 Task: Look for products in the category "More Dips & Spreads" from Cedar's Mediterranean Foods only.
Action: Mouse moved to (864, 339)
Screenshot: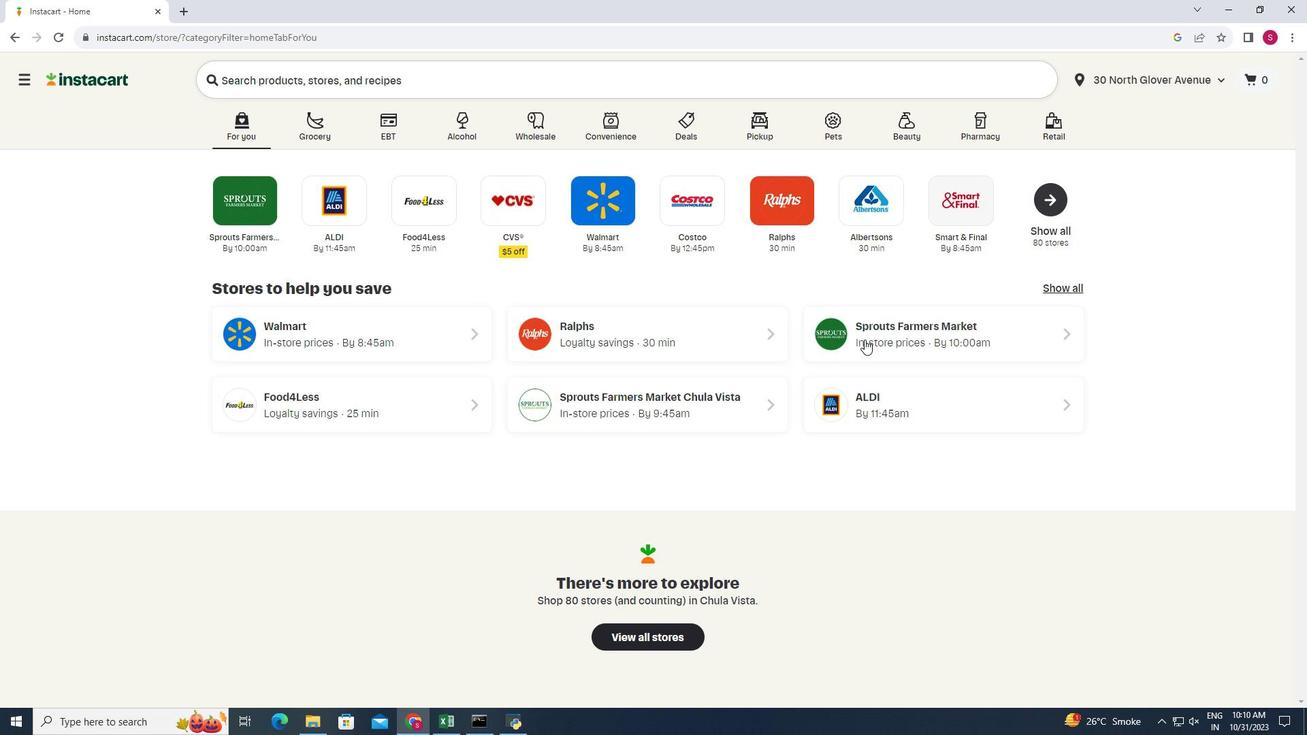 
Action: Mouse pressed left at (864, 339)
Screenshot: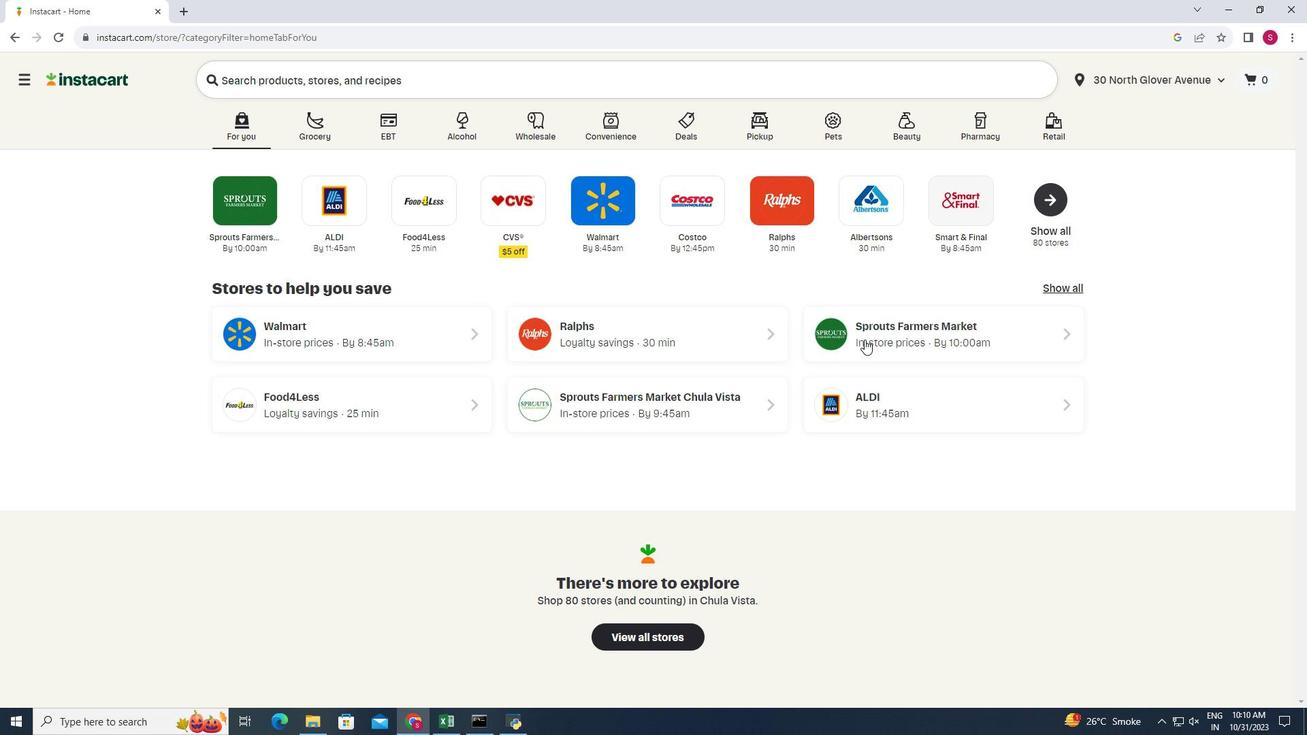 
Action: Mouse moved to (83, 605)
Screenshot: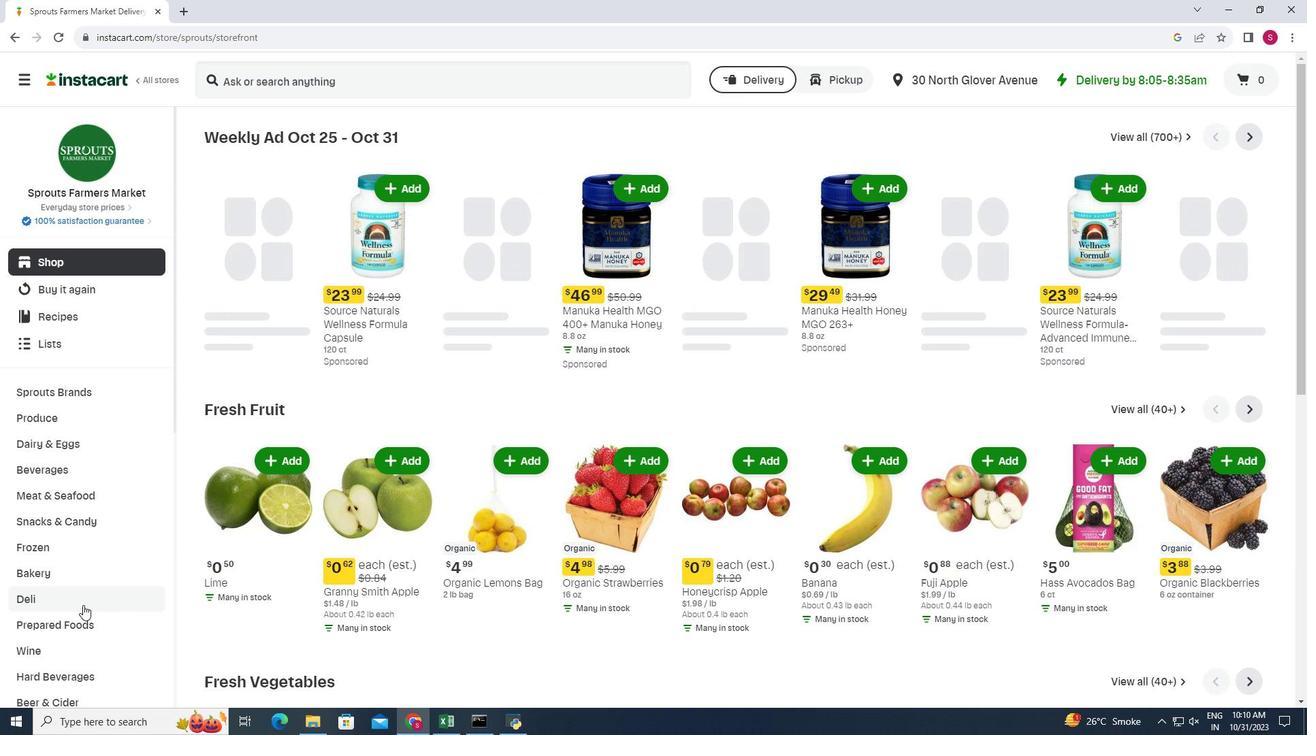 
Action: Mouse pressed left at (83, 605)
Screenshot: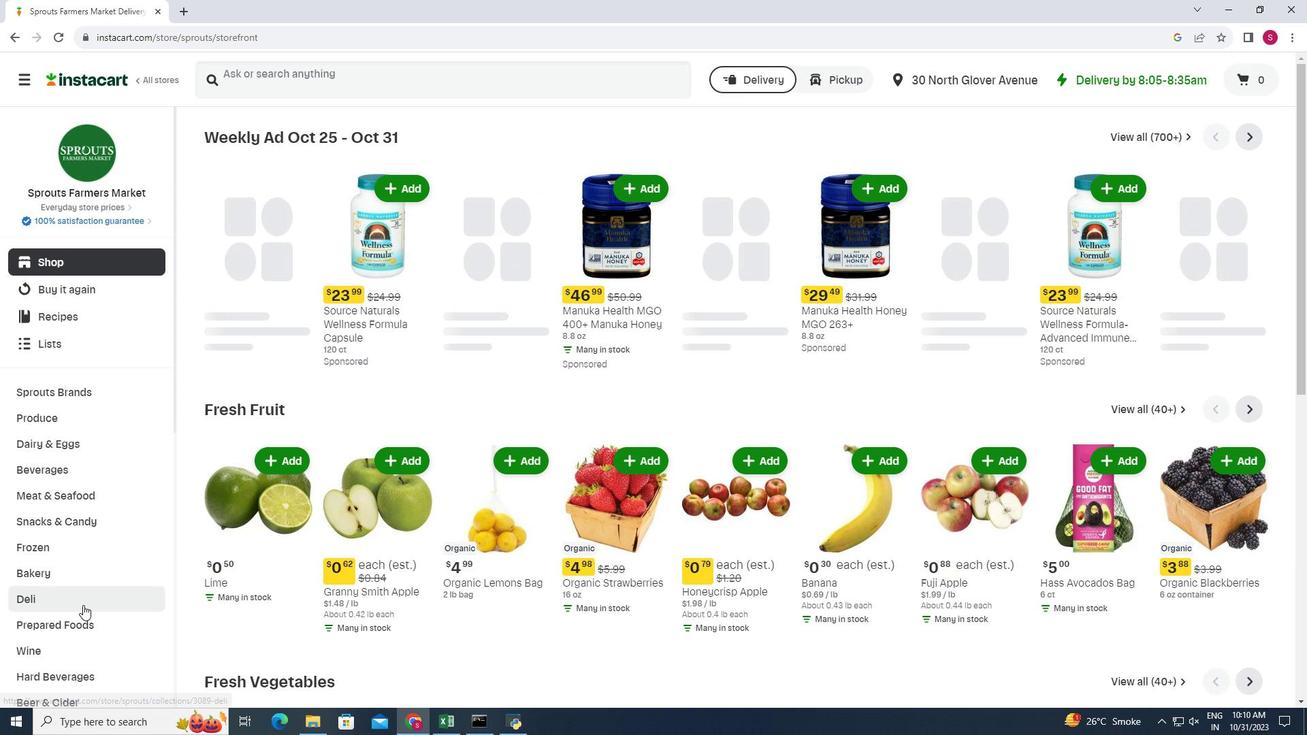 
Action: Mouse moved to (471, 169)
Screenshot: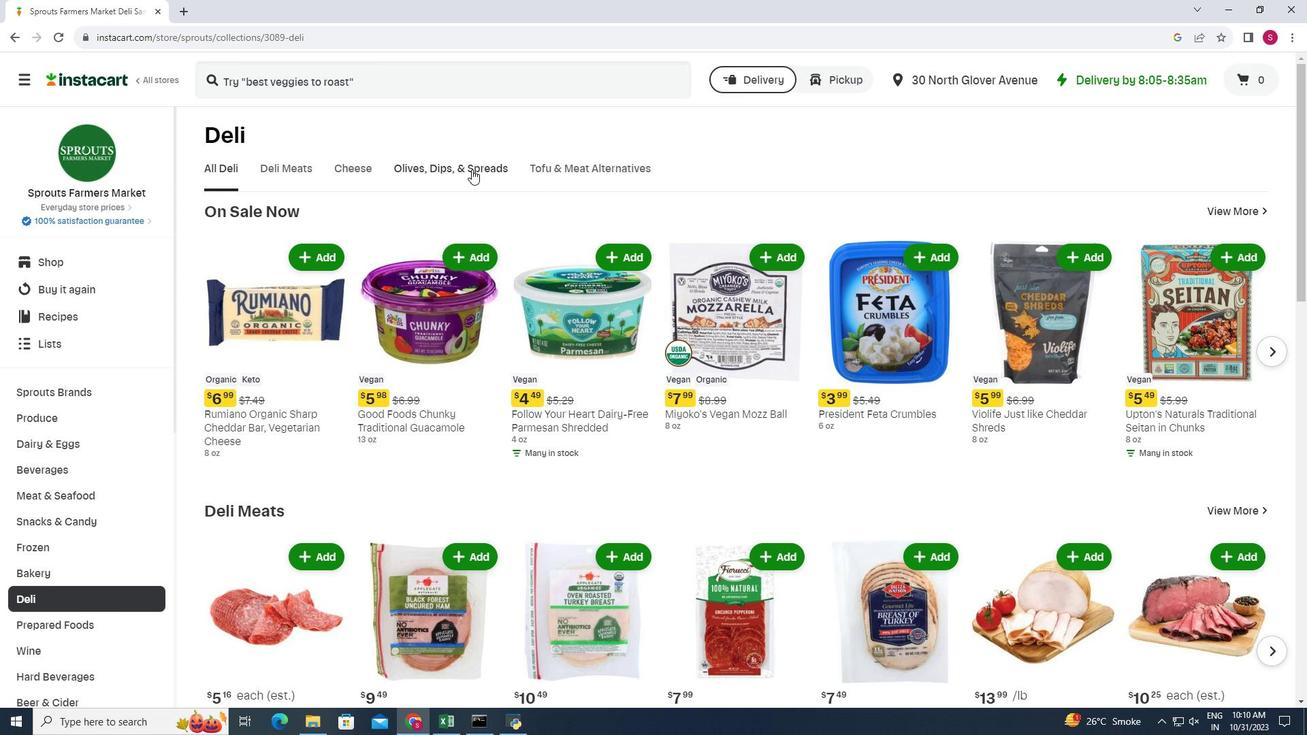 
Action: Mouse pressed left at (471, 169)
Screenshot: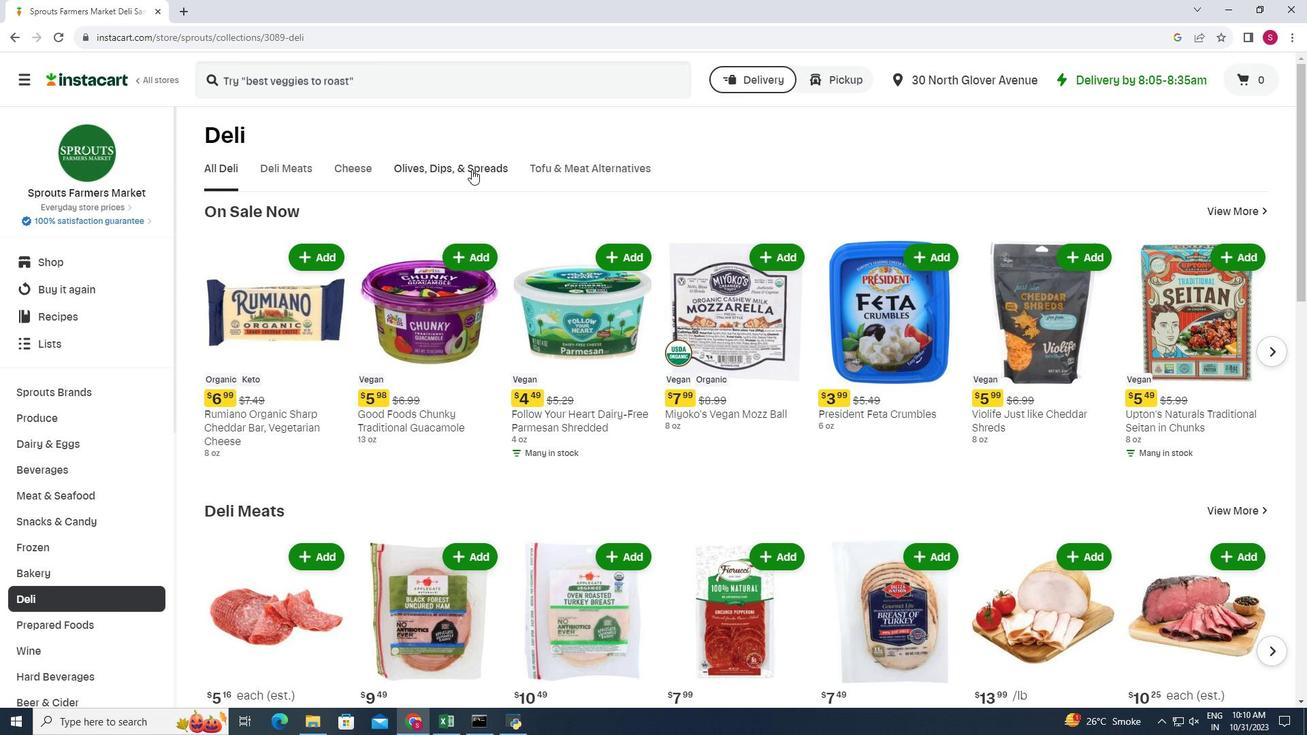 
Action: Mouse moved to (701, 215)
Screenshot: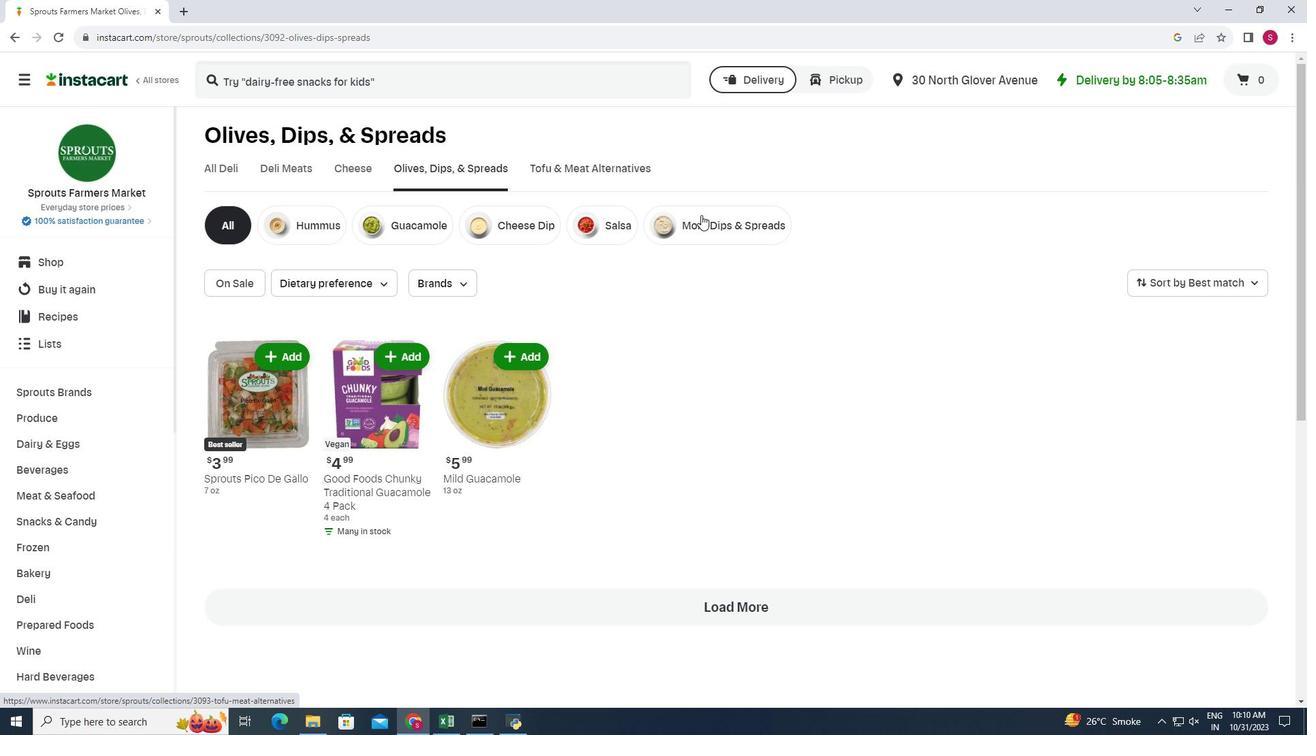
Action: Mouse pressed left at (701, 215)
Screenshot: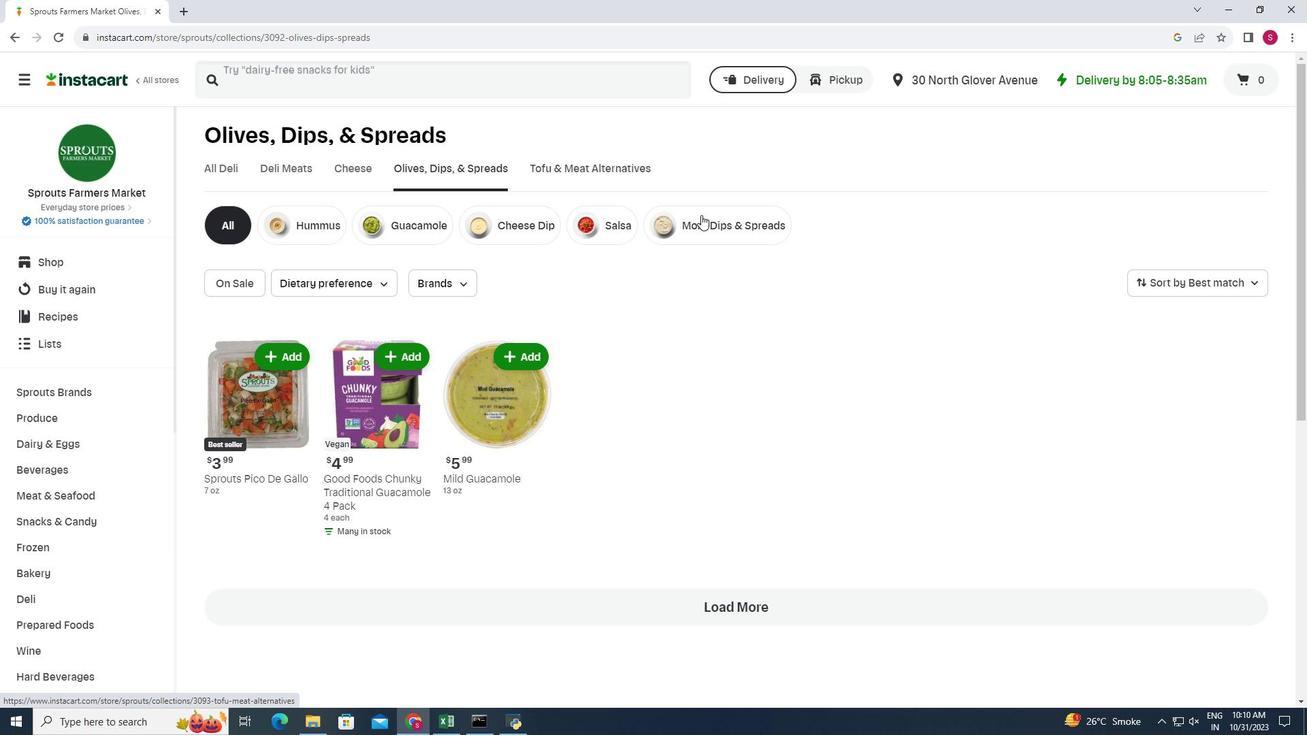 
Action: Mouse moved to (464, 283)
Screenshot: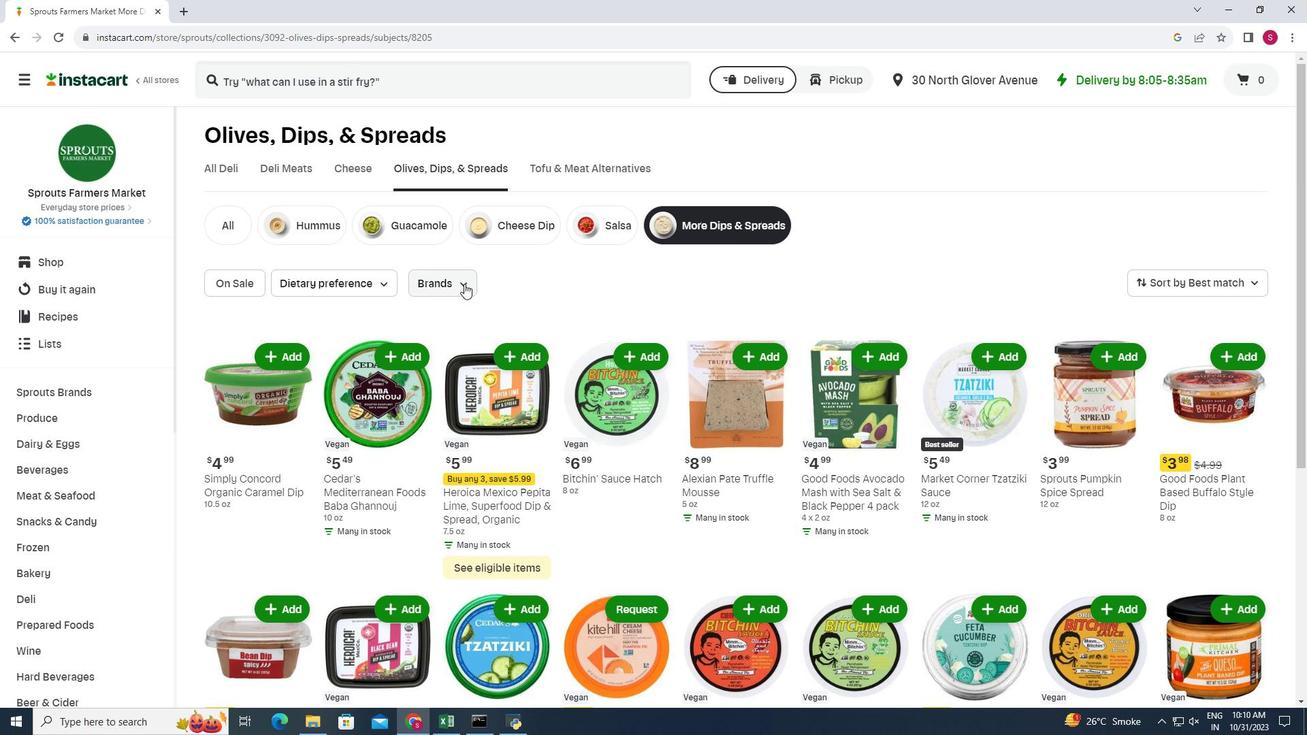 
Action: Mouse pressed left at (464, 283)
Screenshot: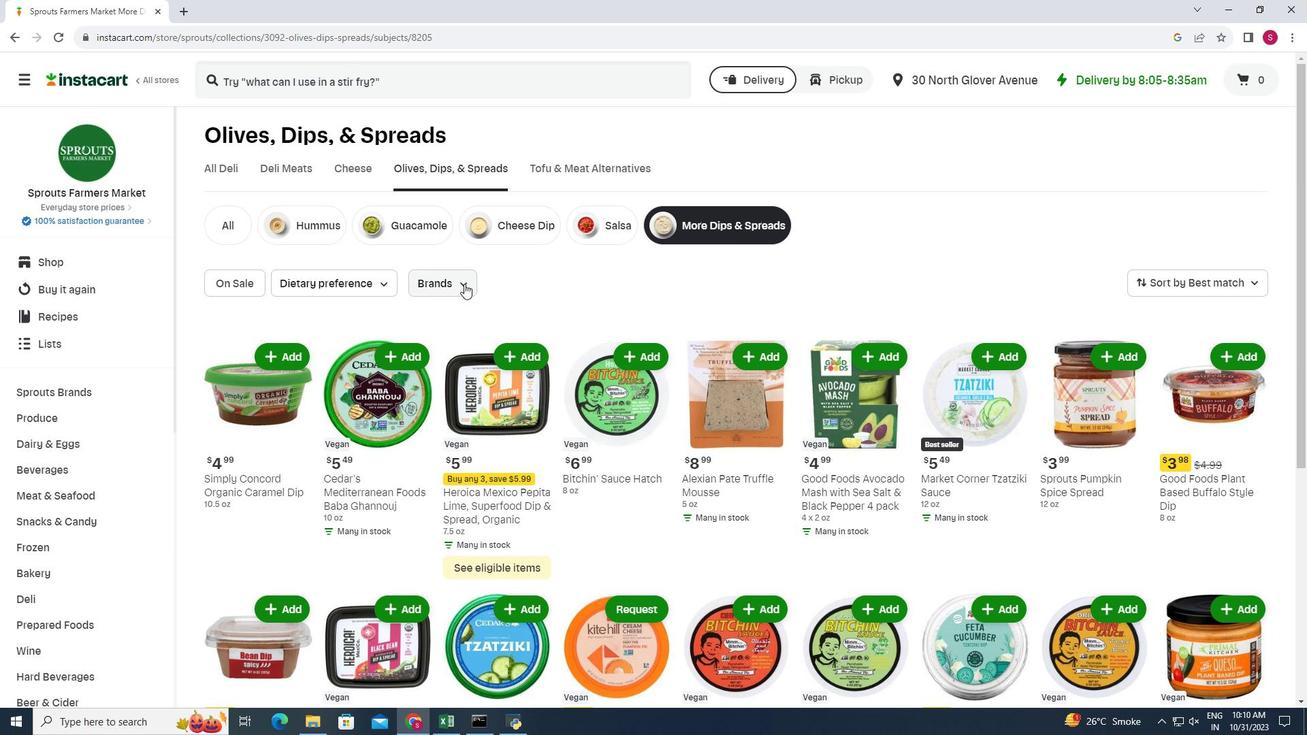 
Action: Mouse moved to (429, 427)
Screenshot: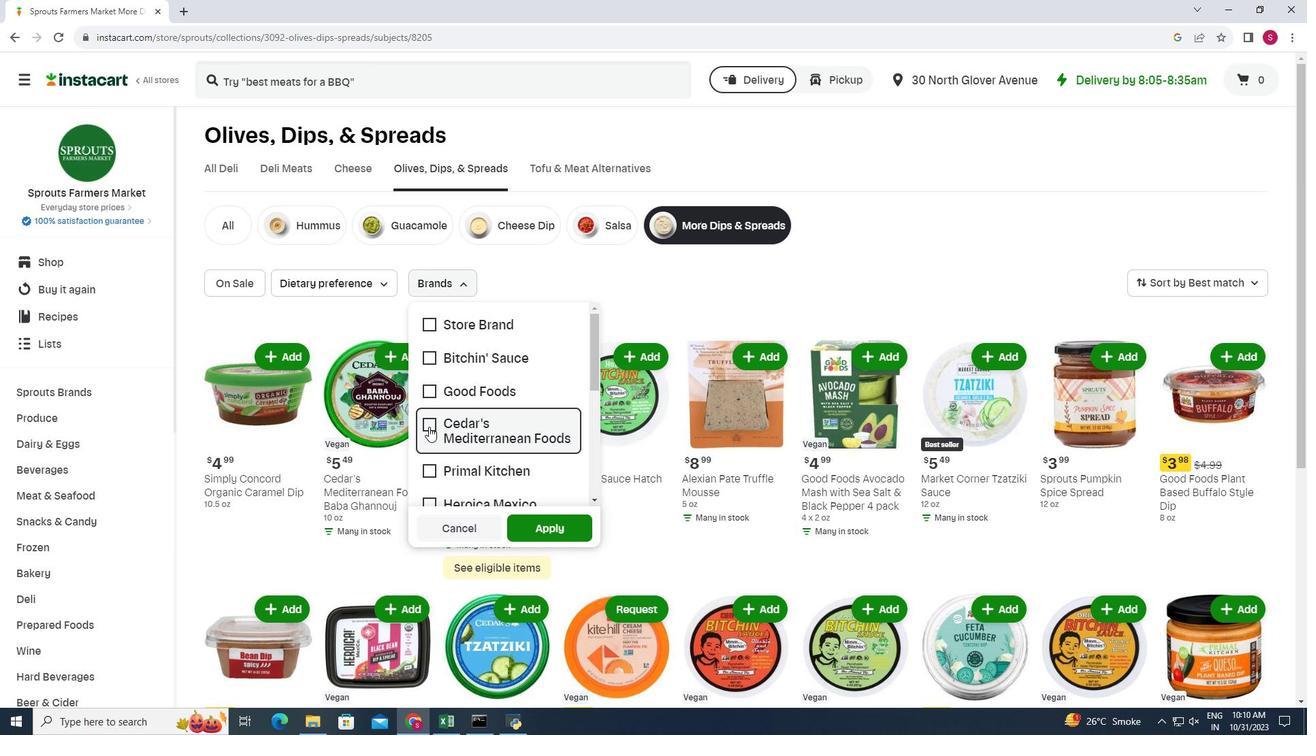 
Action: Mouse pressed left at (429, 427)
Screenshot: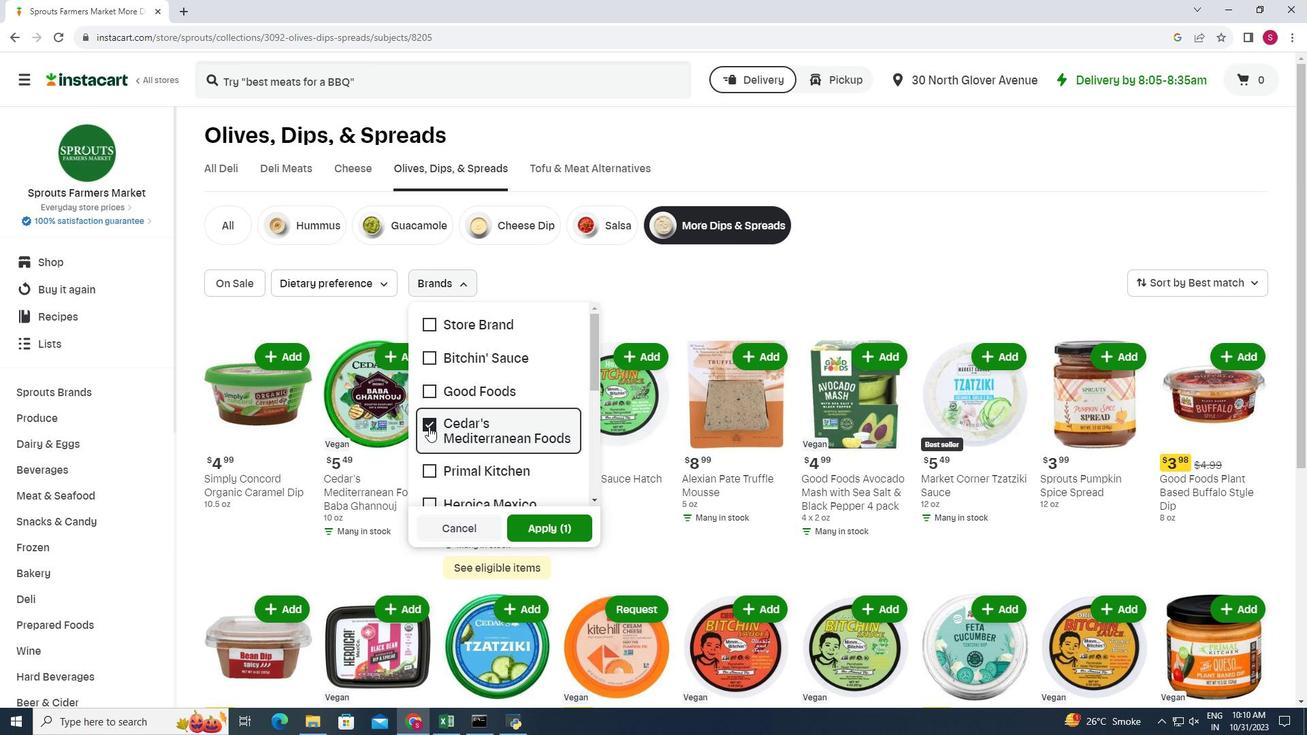 
Action: Mouse moved to (544, 519)
Screenshot: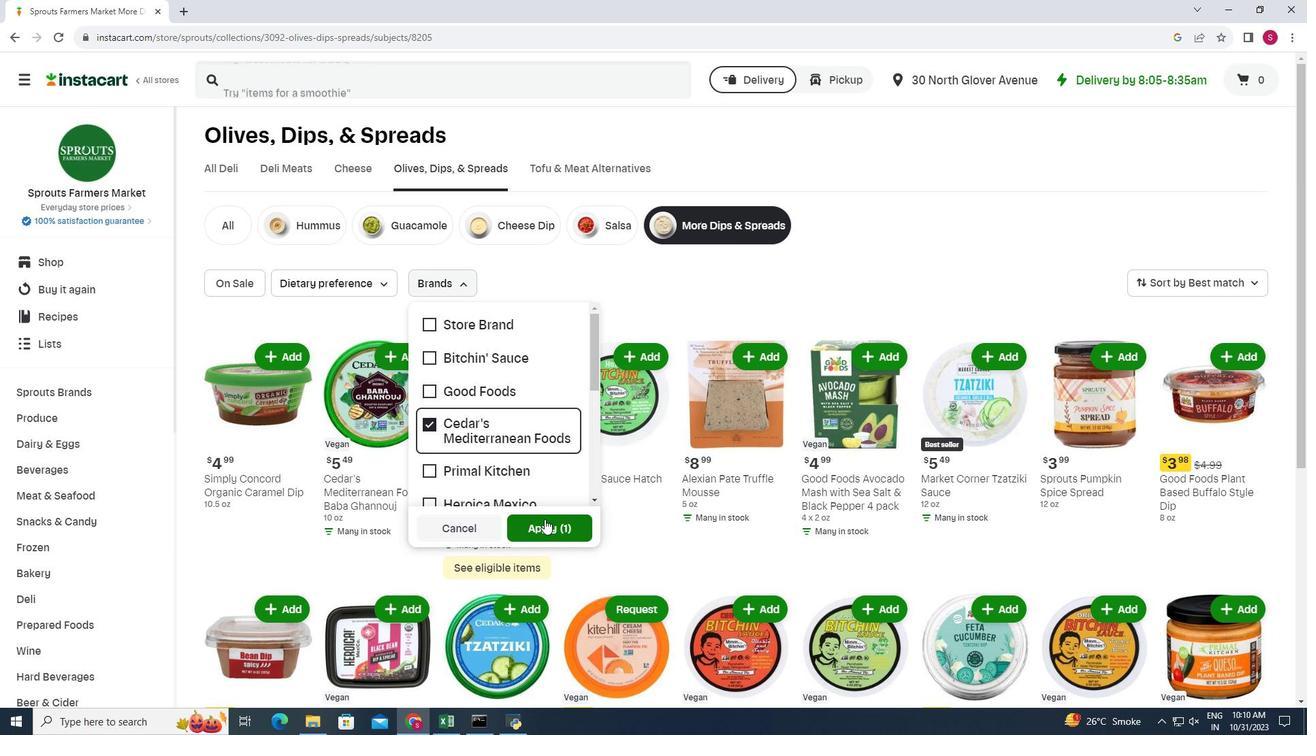 
Action: Mouse pressed left at (544, 519)
Screenshot: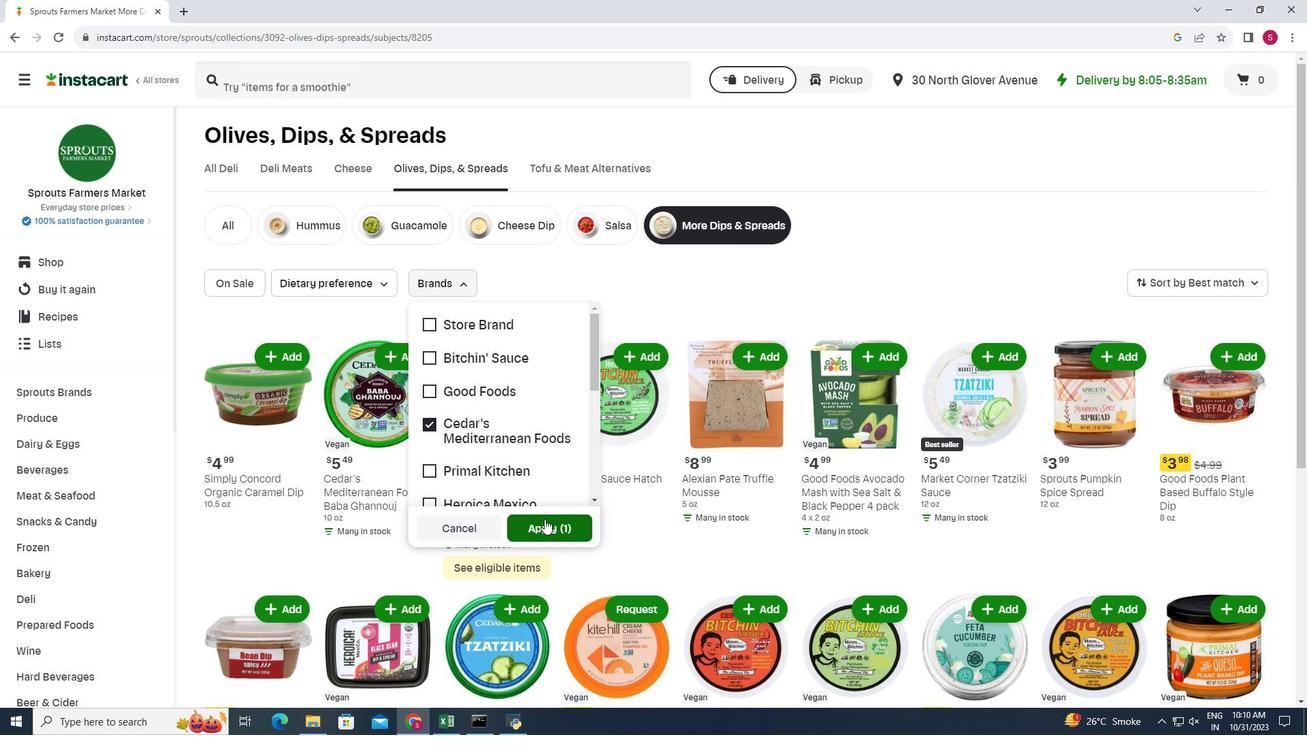 
Action: Mouse moved to (576, 291)
Screenshot: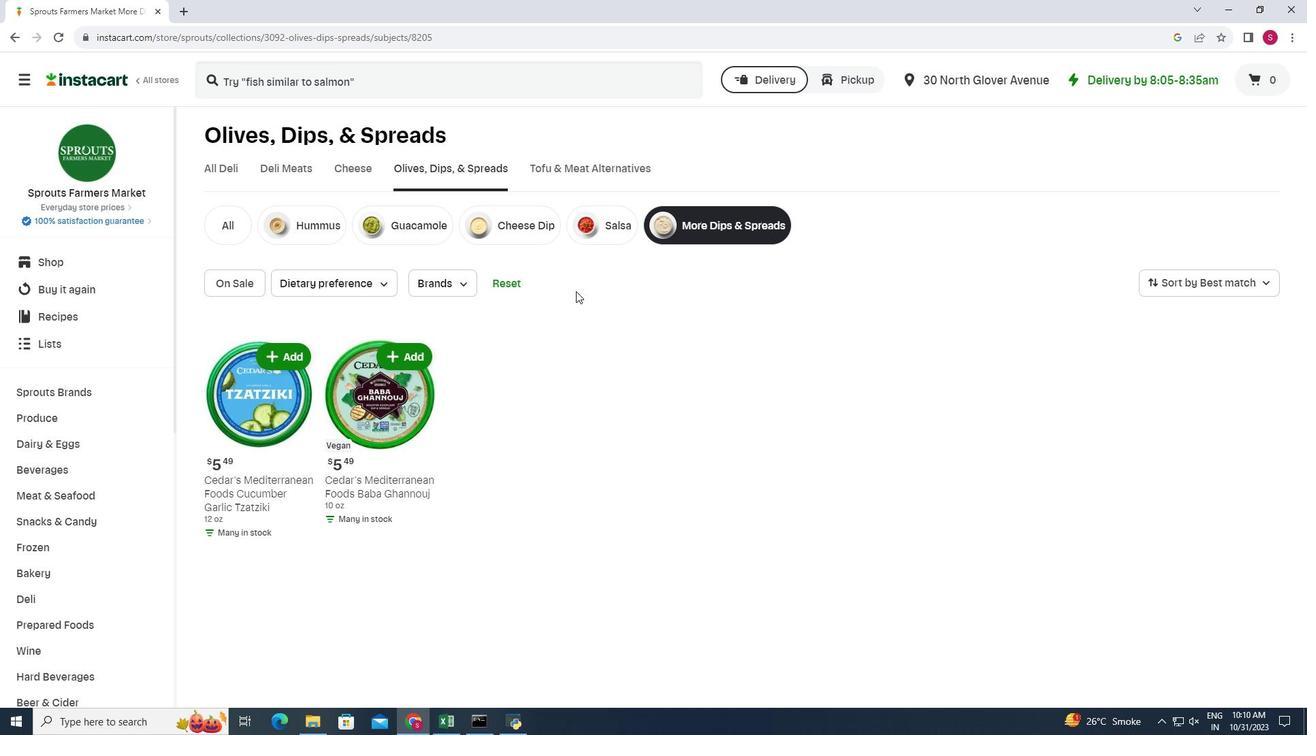 
